 Task: Change the visibility to public.
Action: Mouse moved to (308, 75)
Screenshot: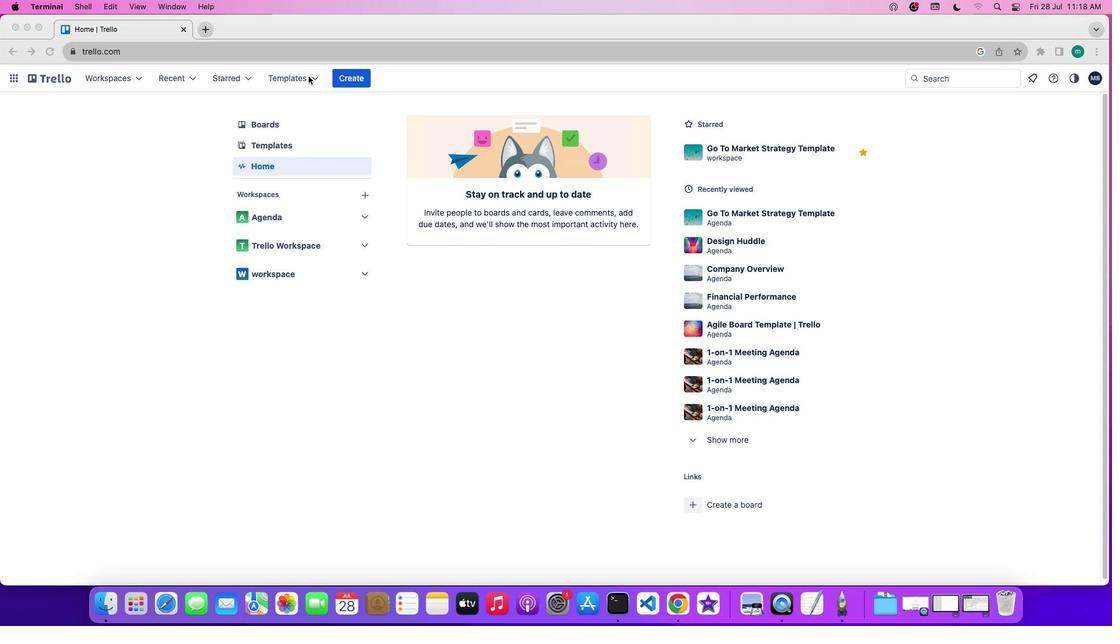 
Action: Mouse pressed left at (308, 75)
Screenshot: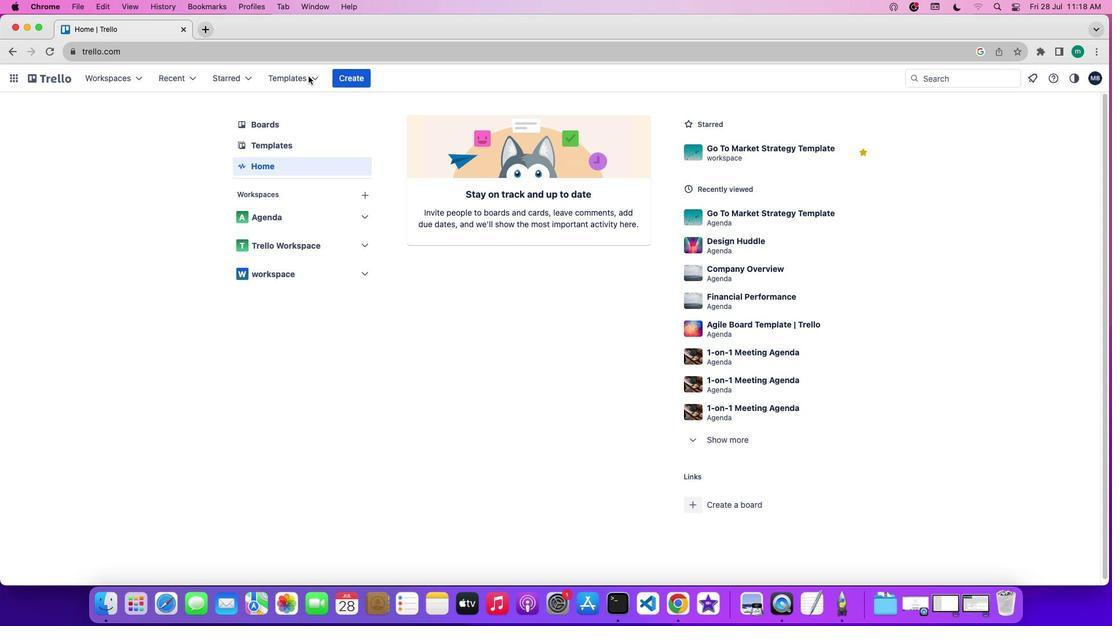 
Action: Mouse moved to (299, 77)
Screenshot: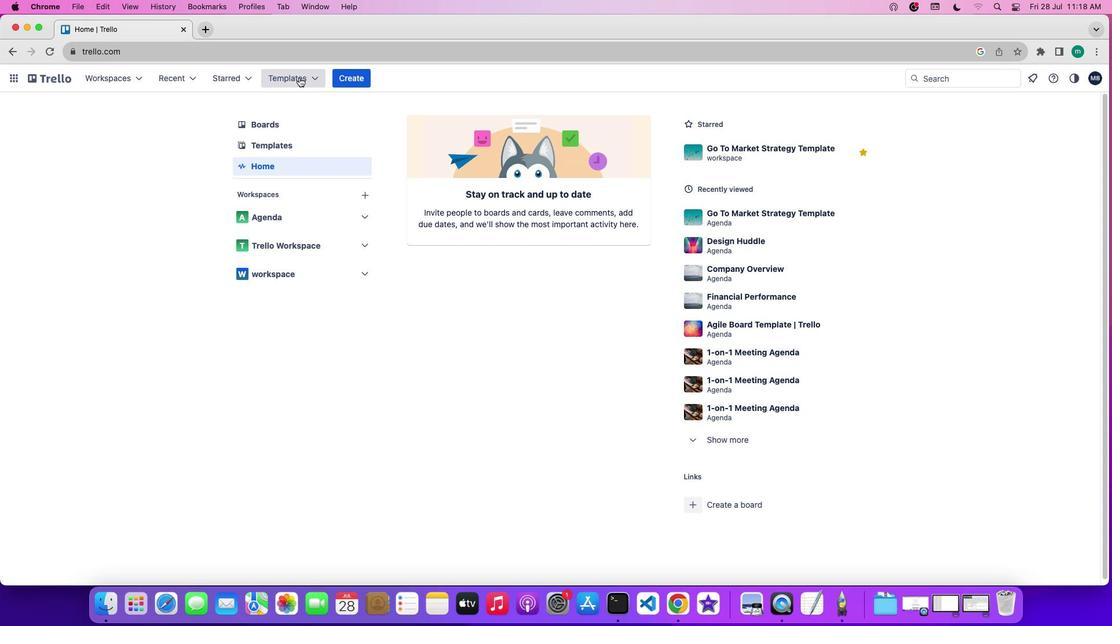 
Action: Mouse pressed left at (299, 77)
Screenshot: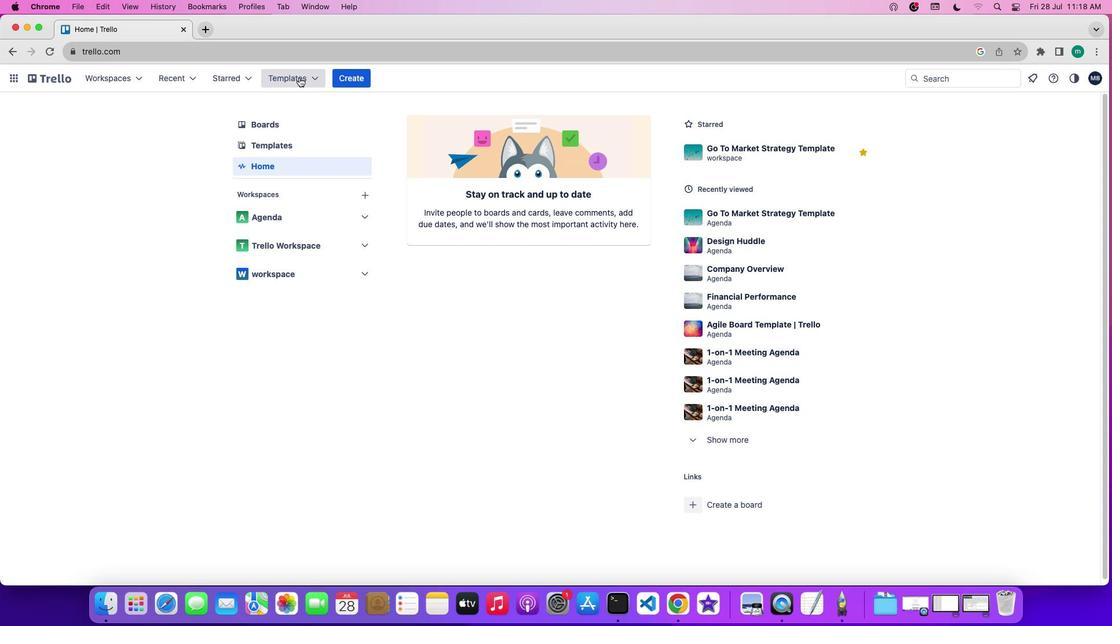 
Action: Mouse moved to (319, 226)
Screenshot: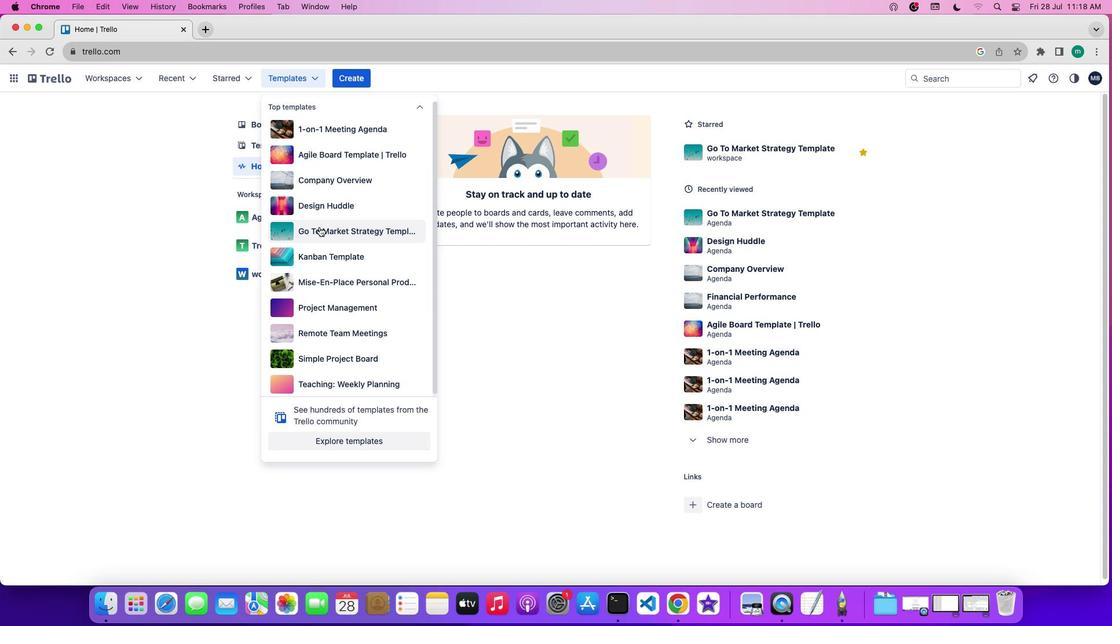 
Action: Mouse pressed left at (319, 226)
Screenshot: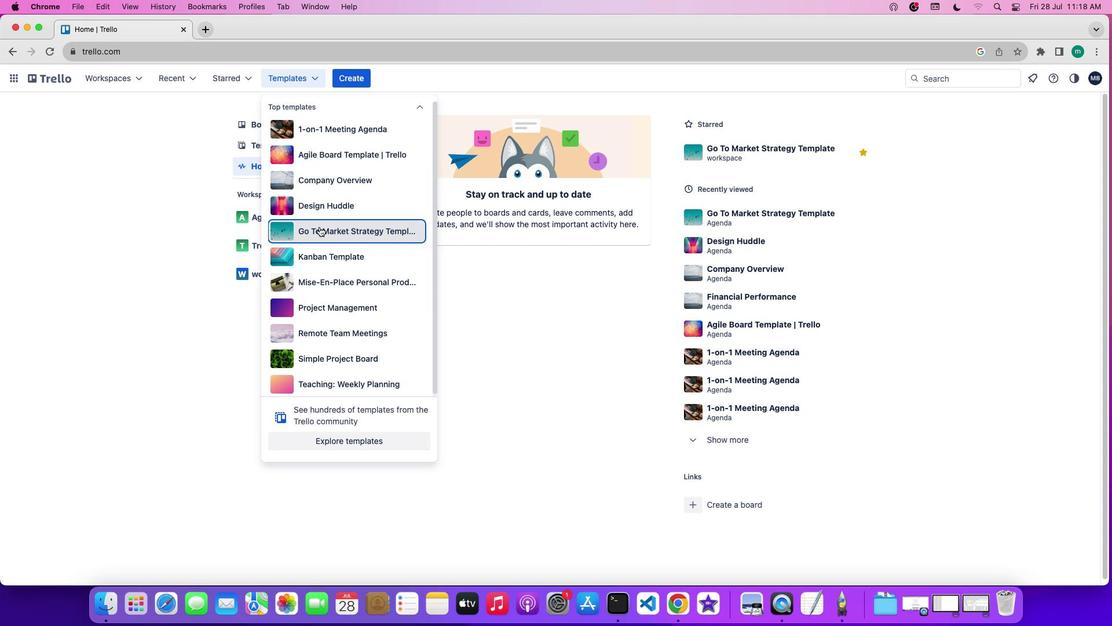 
Action: Mouse moved to (402, 300)
Screenshot: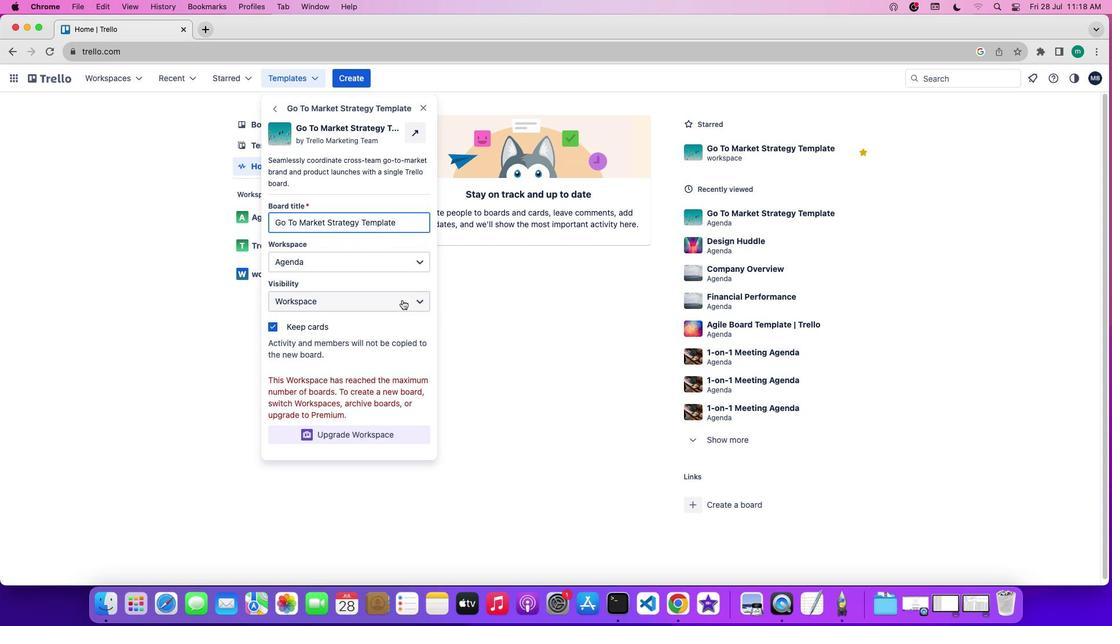 
Action: Mouse pressed left at (402, 300)
Screenshot: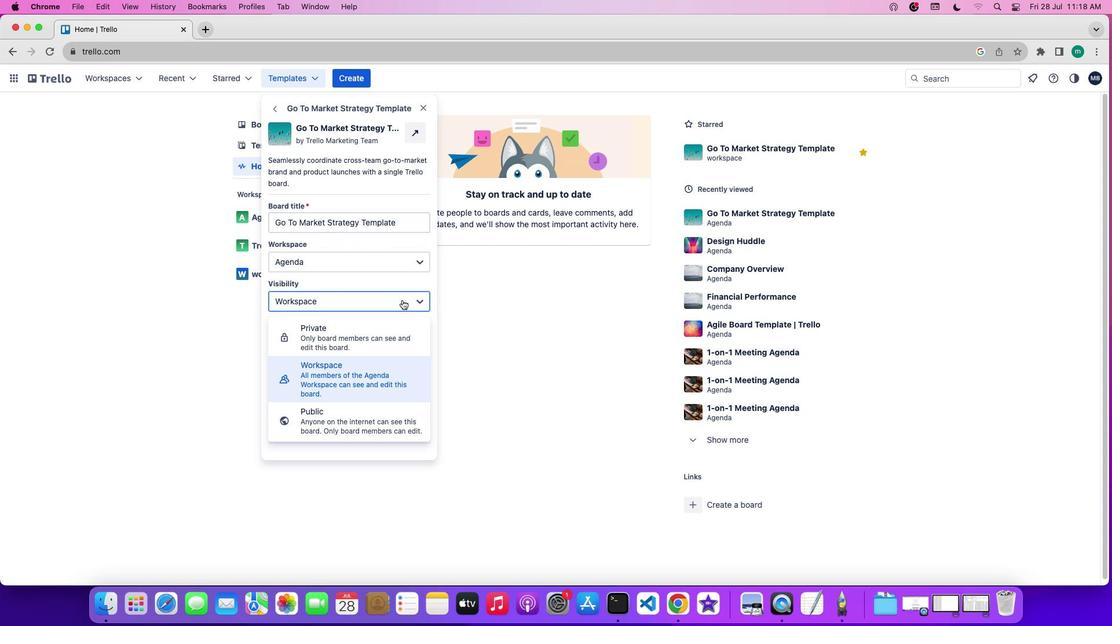 
Action: Mouse moved to (401, 415)
Screenshot: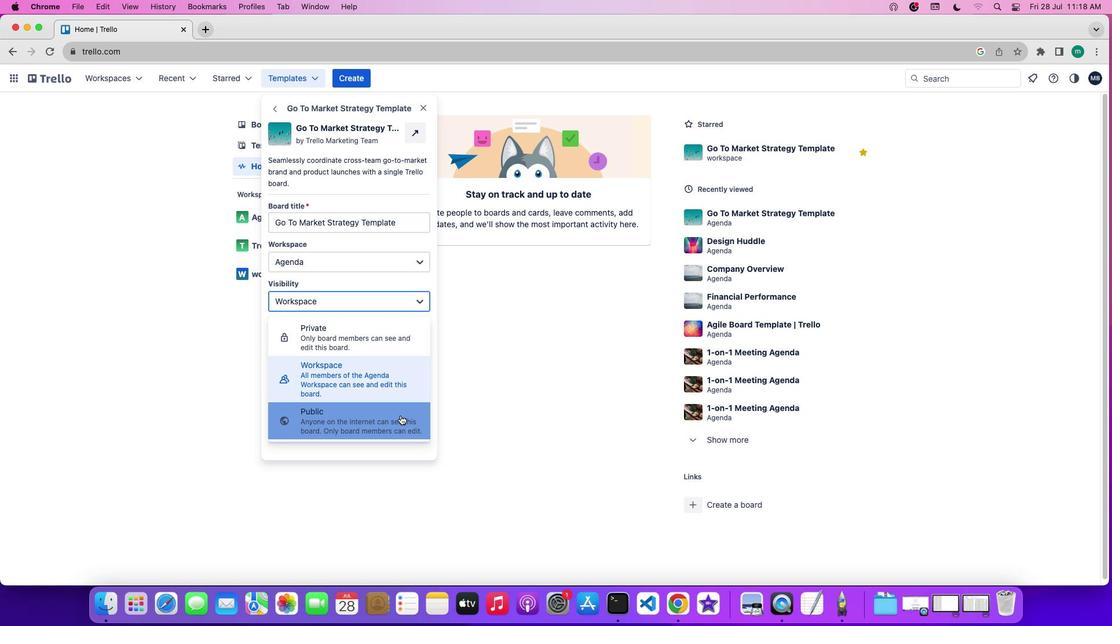 
Action: Mouse pressed left at (401, 415)
Screenshot: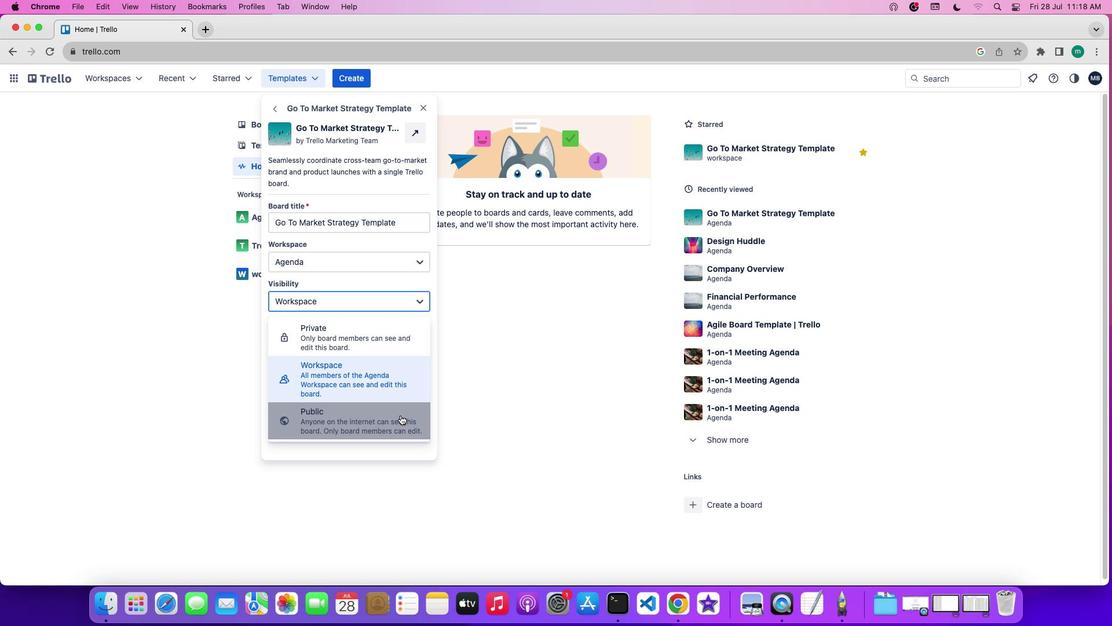 
Action: Mouse moved to (467, 424)
Screenshot: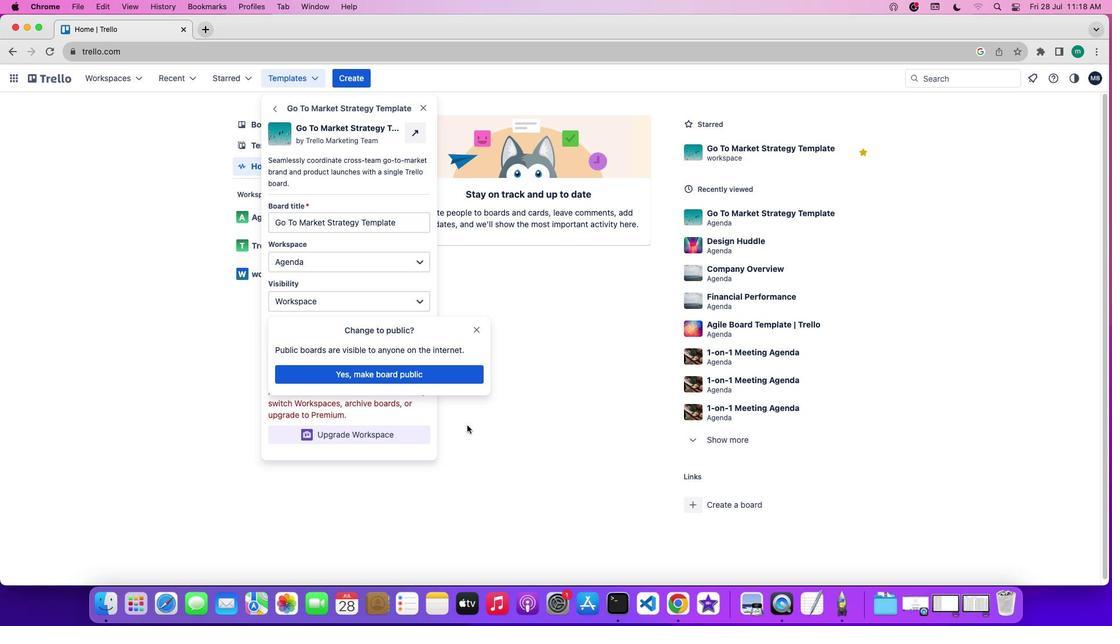
